 Task: Select a due date automation when advanced on, 2 days after a card is due add basic without the green label at 11:00 AM.
Action: Mouse moved to (1340, 107)
Screenshot: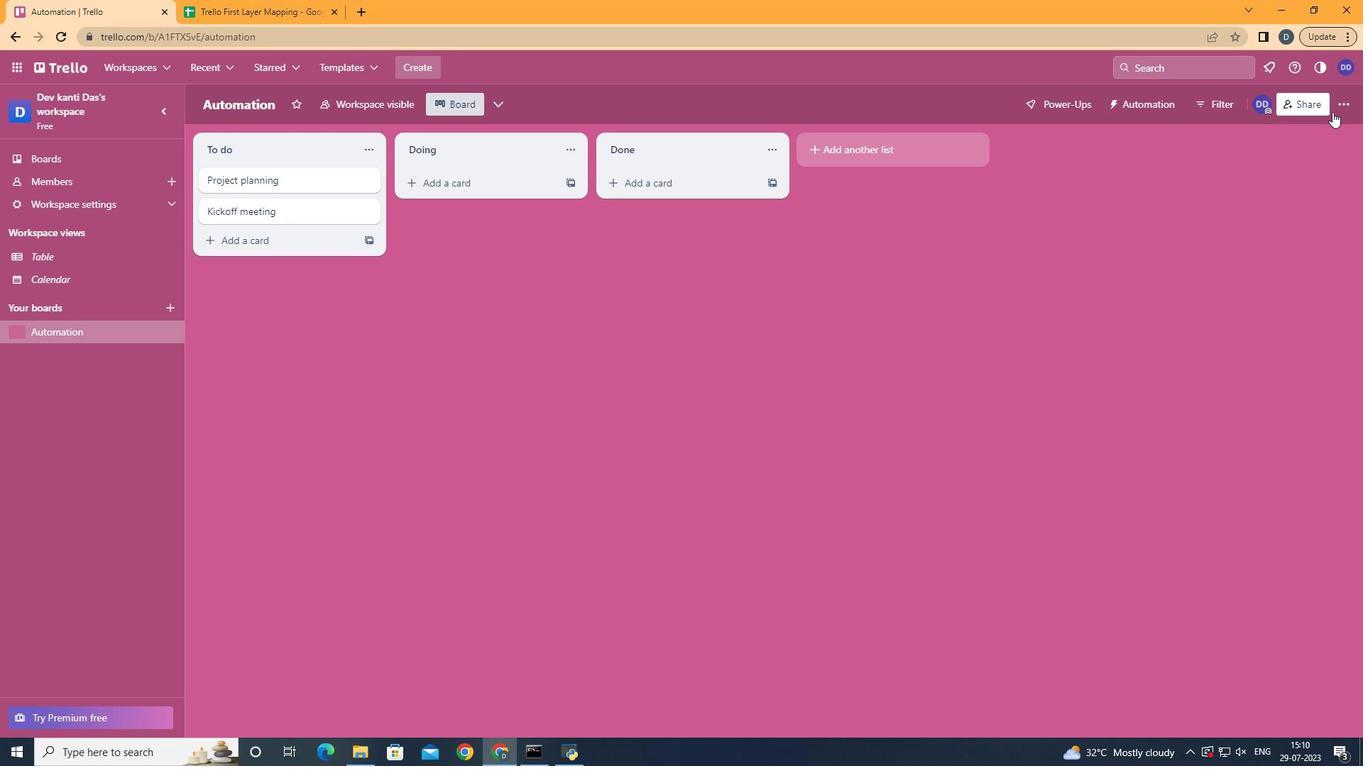 
Action: Mouse pressed left at (1340, 107)
Screenshot: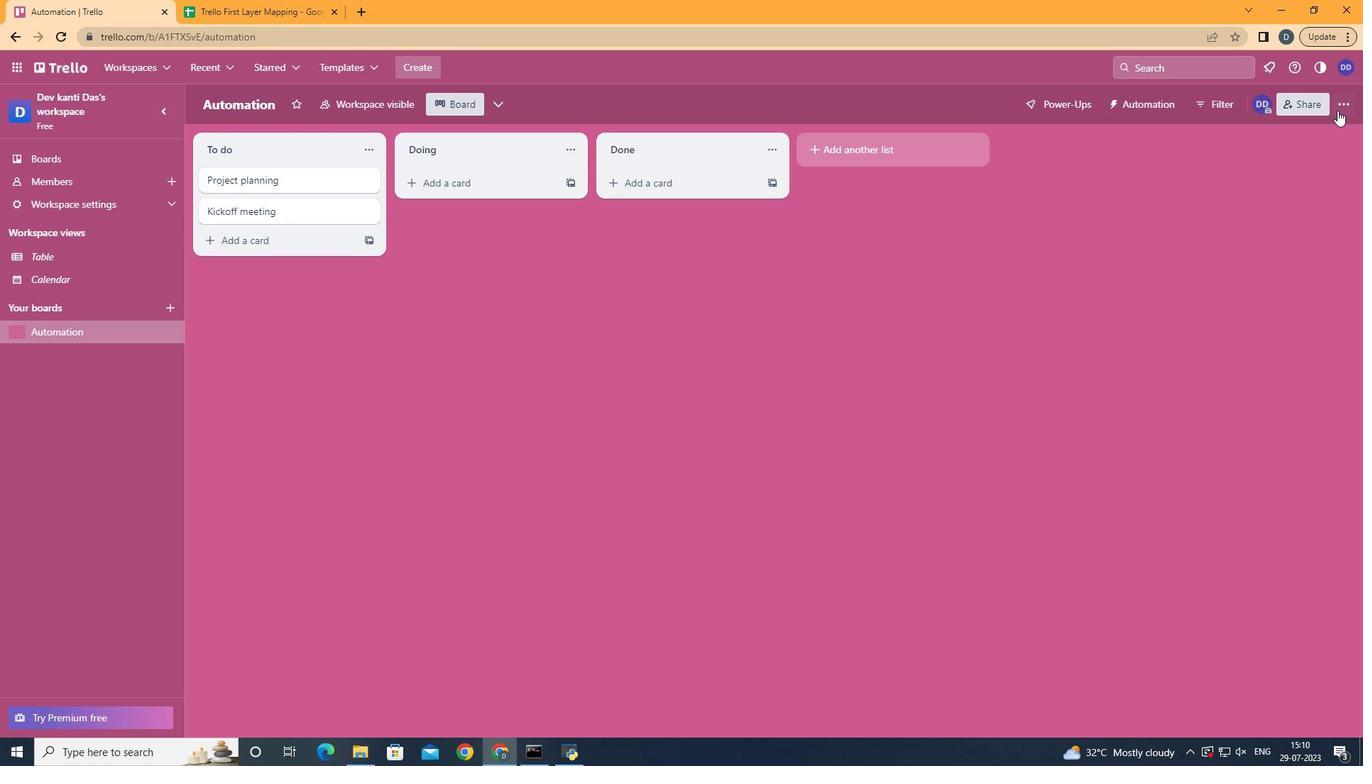 
Action: Mouse moved to (1204, 299)
Screenshot: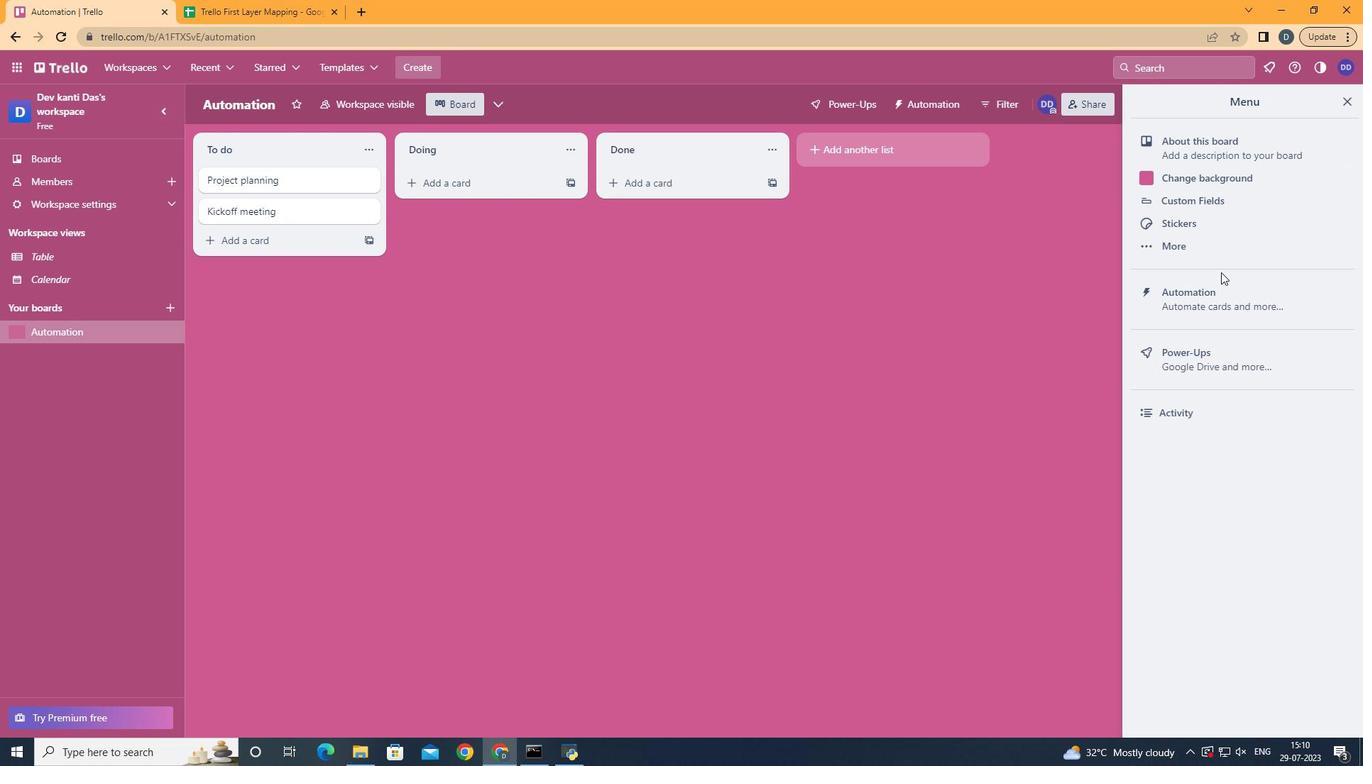 
Action: Mouse pressed left at (1204, 299)
Screenshot: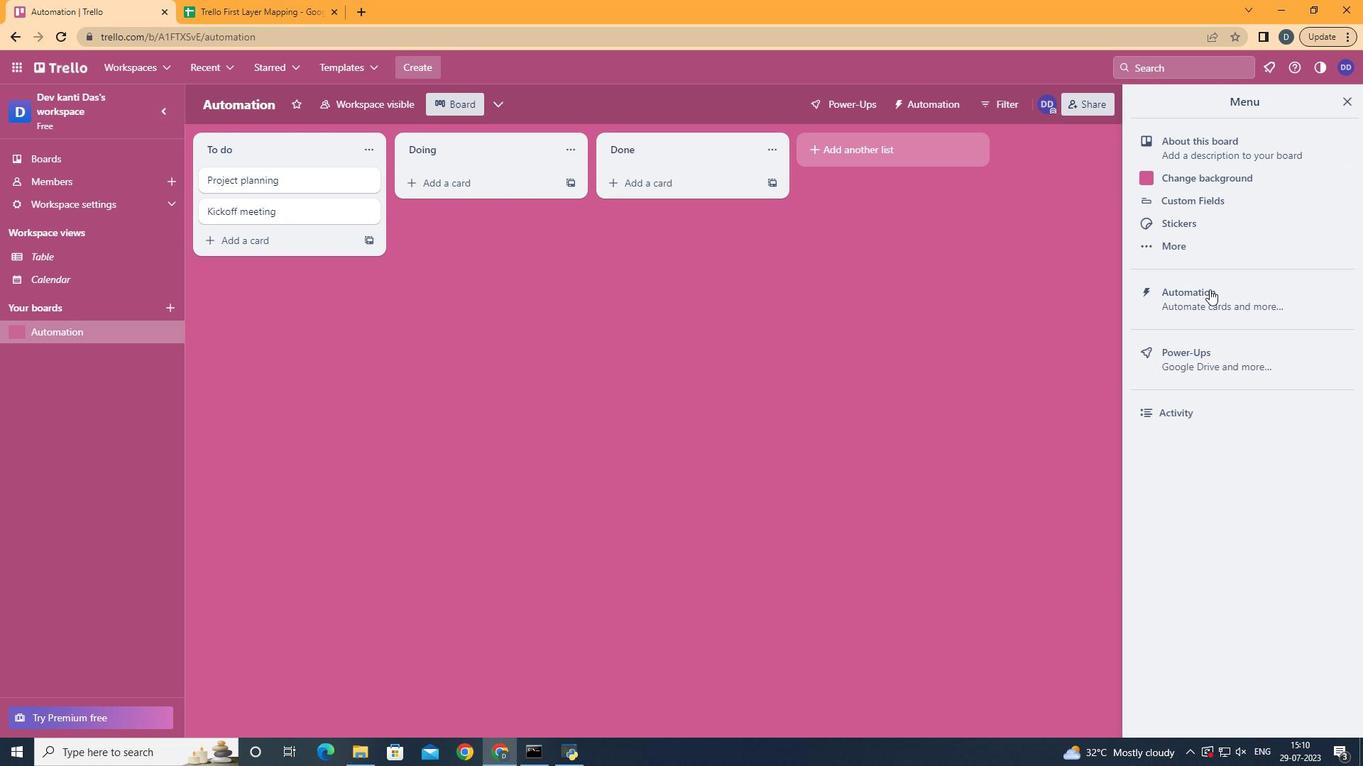 
Action: Mouse moved to (250, 274)
Screenshot: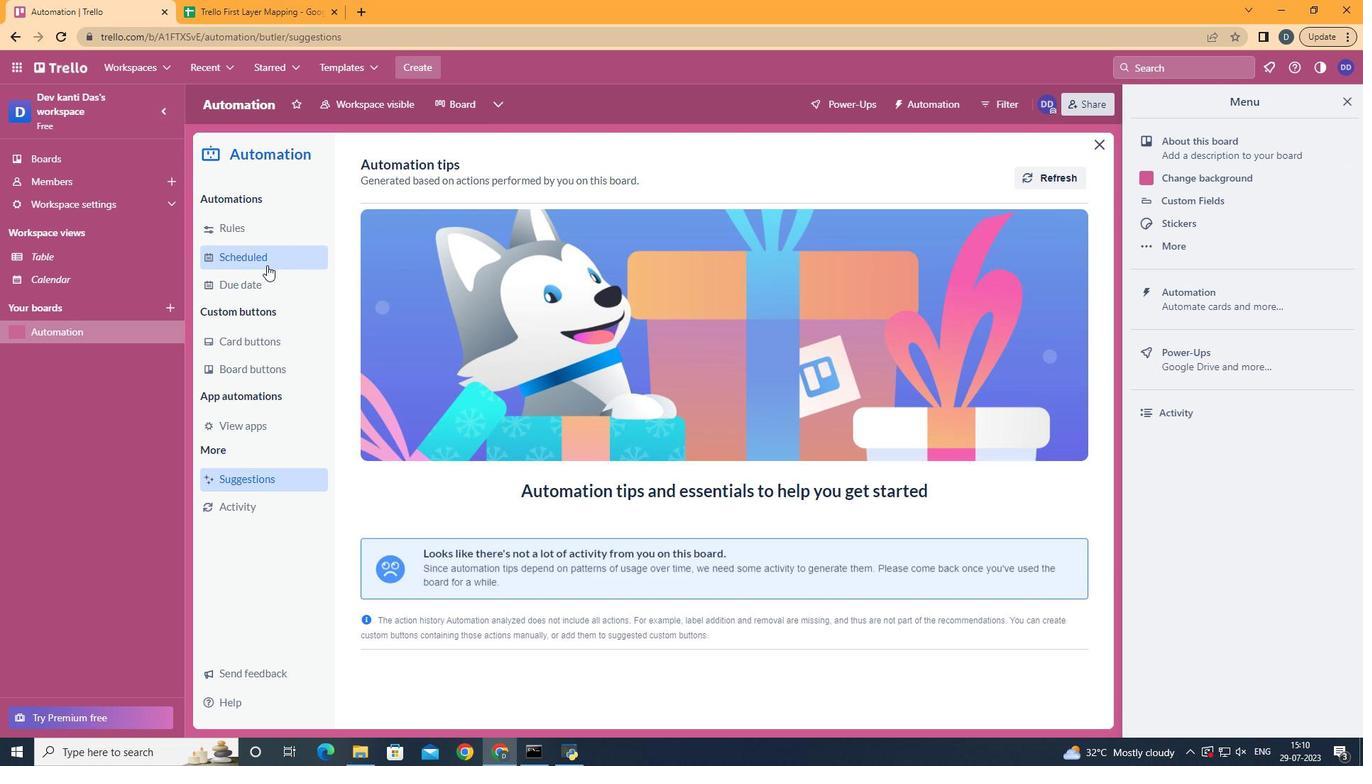 
Action: Mouse pressed left at (250, 274)
Screenshot: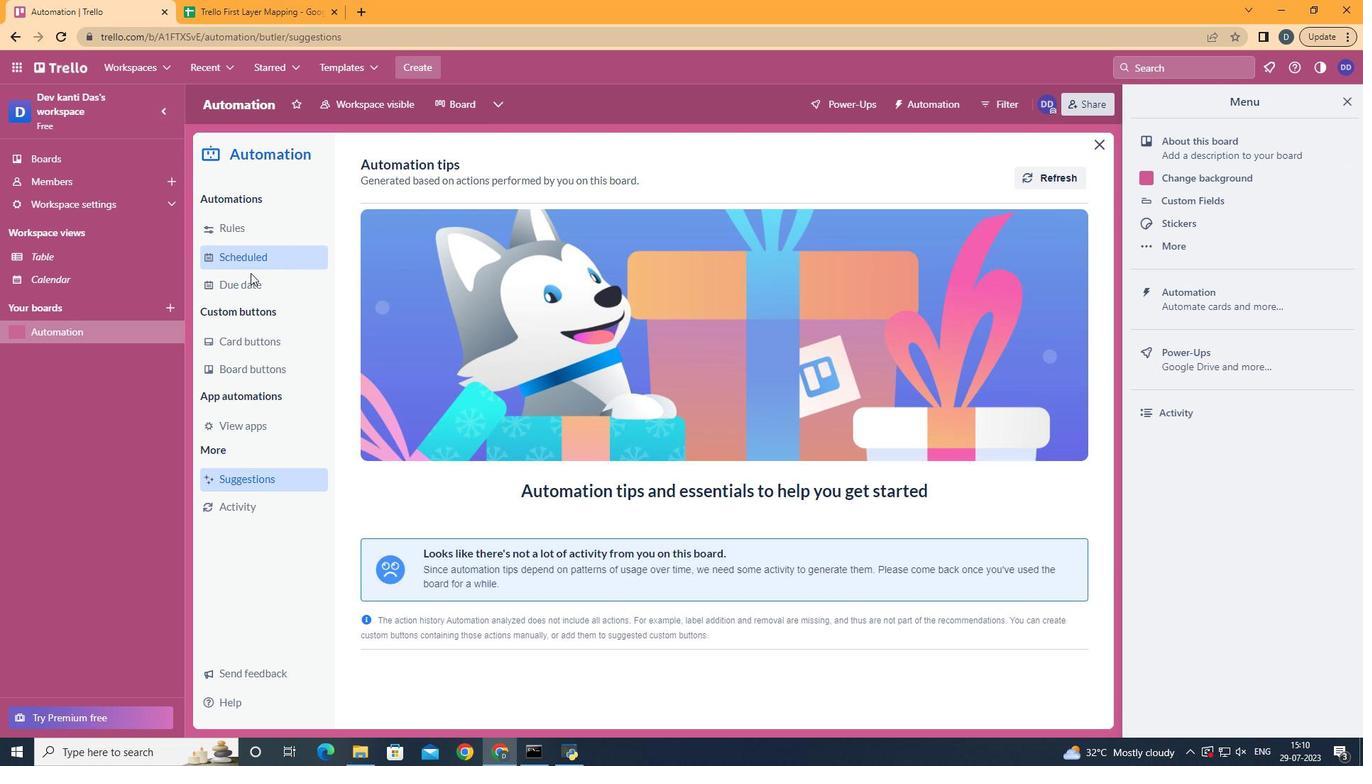
Action: Mouse moved to (993, 168)
Screenshot: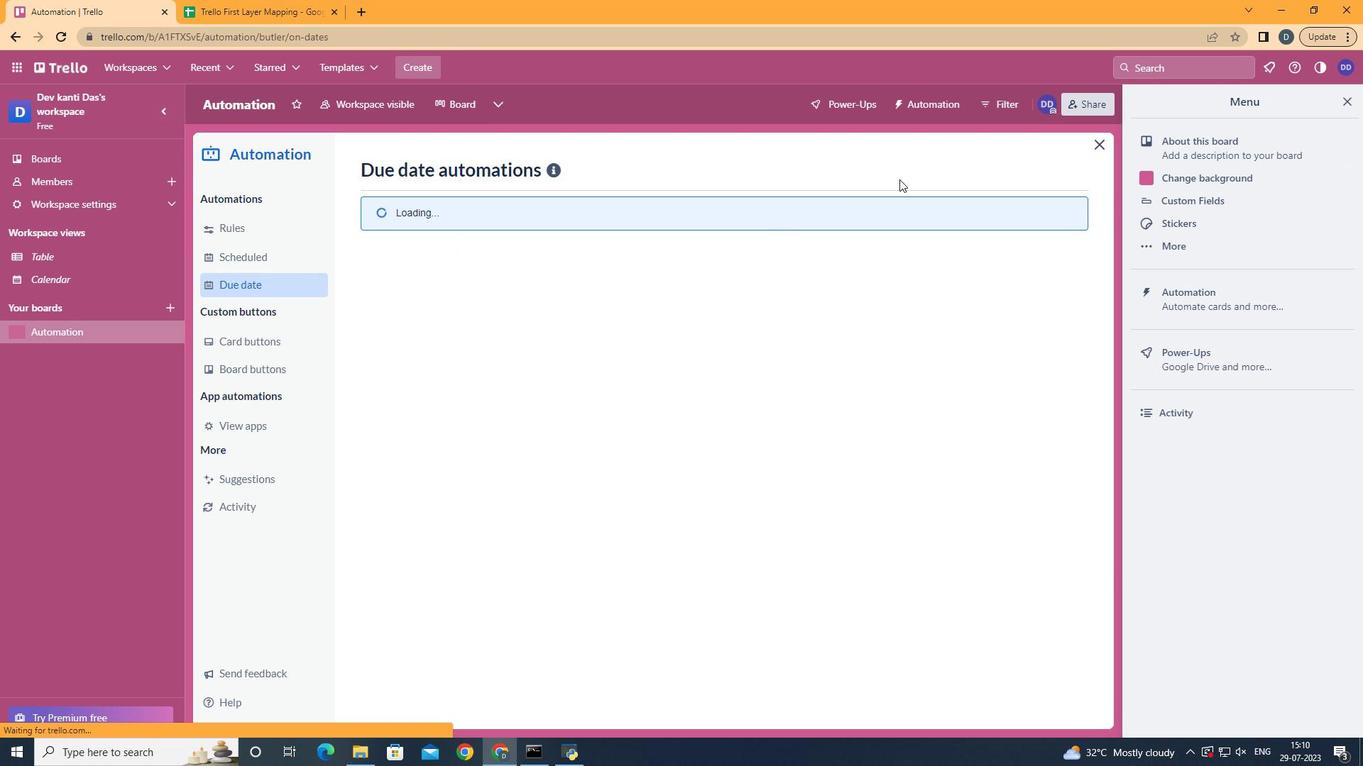 
Action: Mouse pressed left at (993, 168)
Screenshot: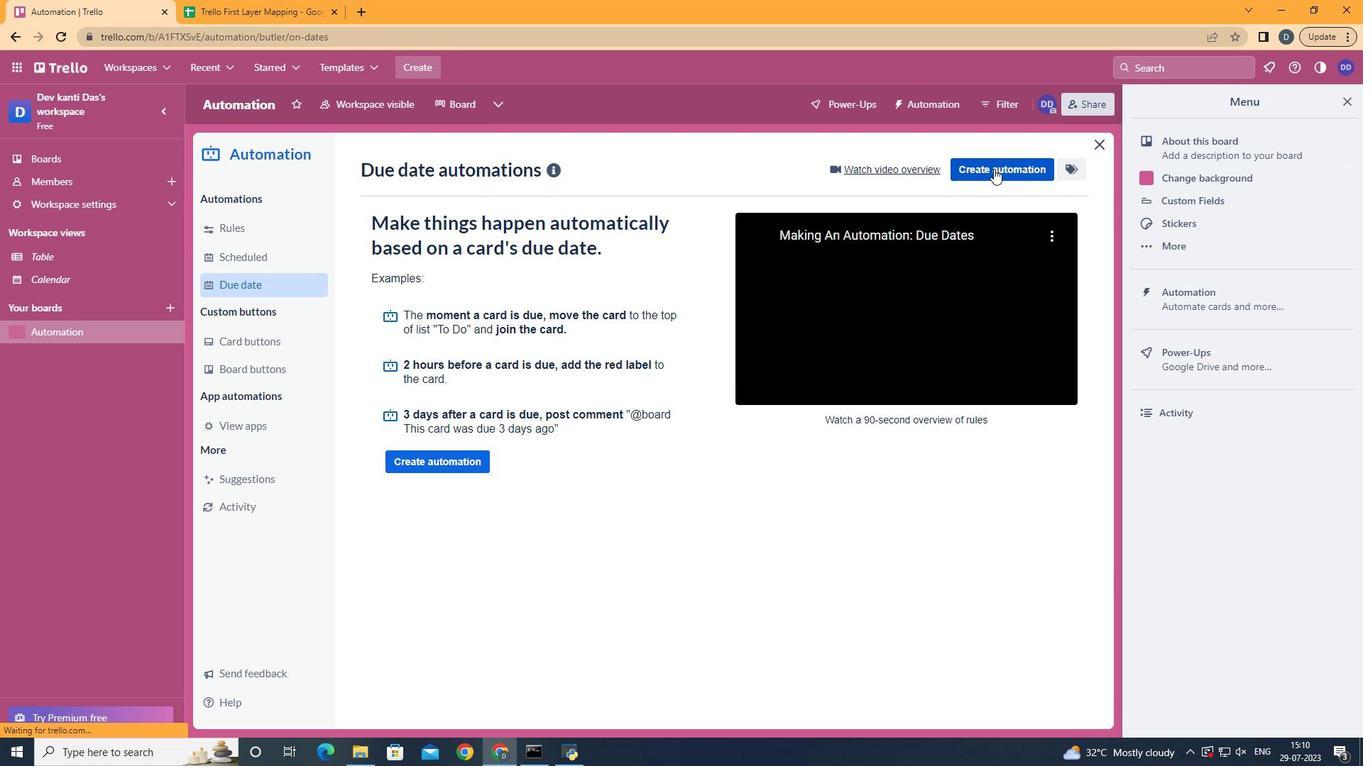
Action: Mouse moved to (679, 307)
Screenshot: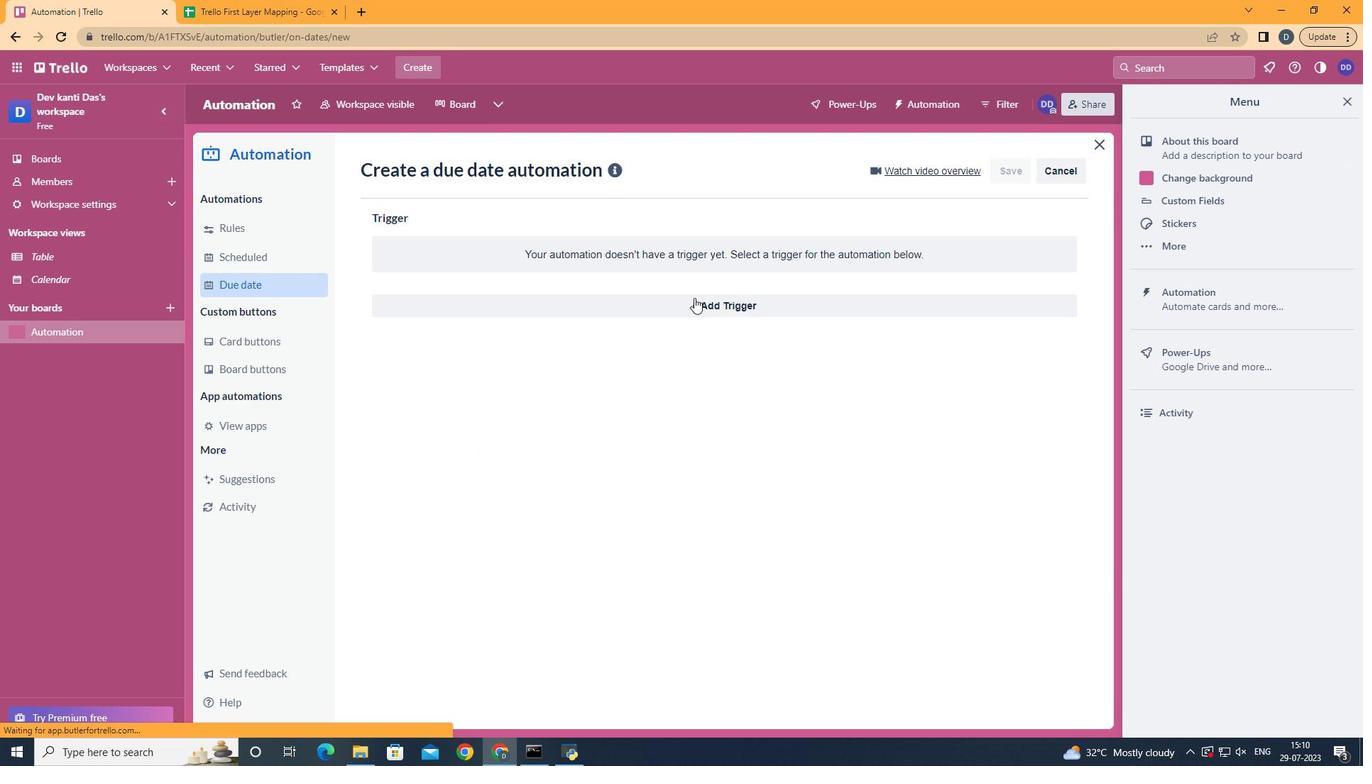 
Action: Mouse pressed left at (679, 307)
Screenshot: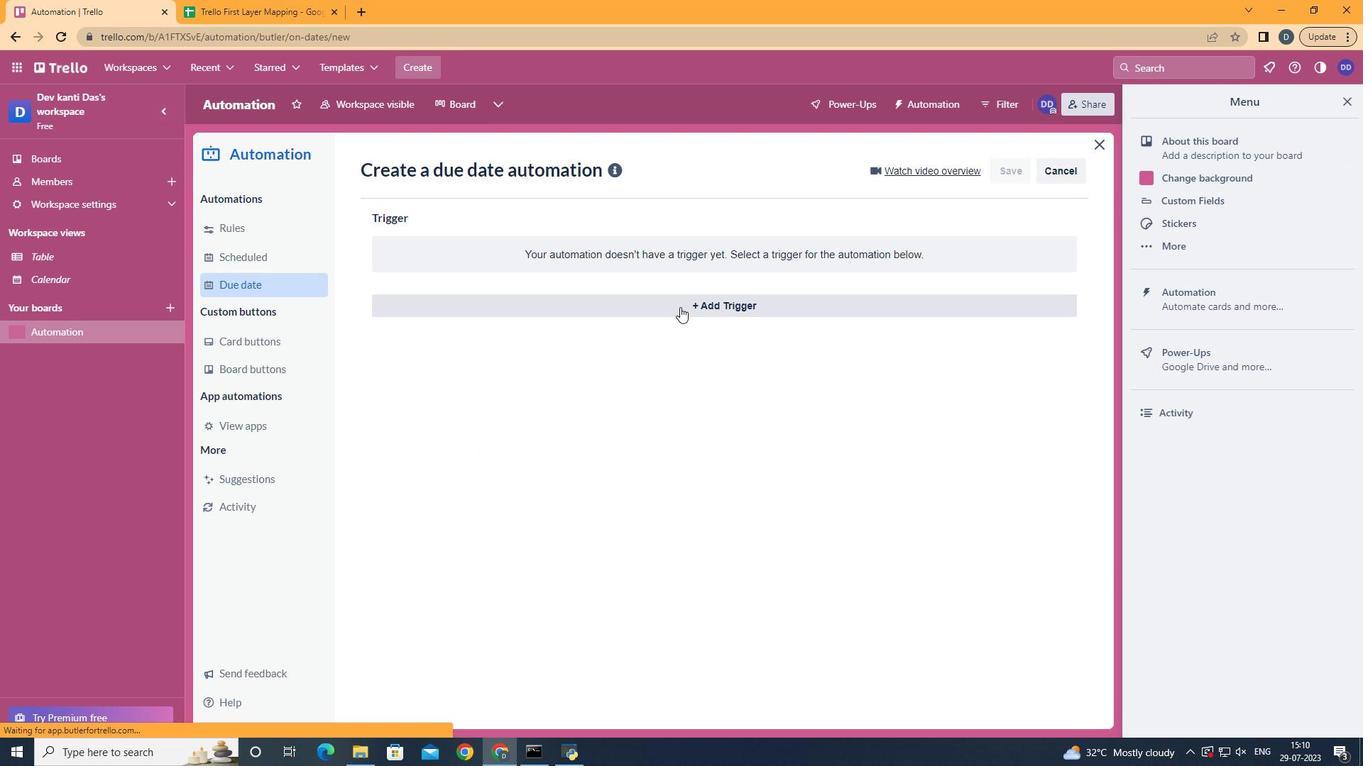 
Action: Mouse moved to (492, 577)
Screenshot: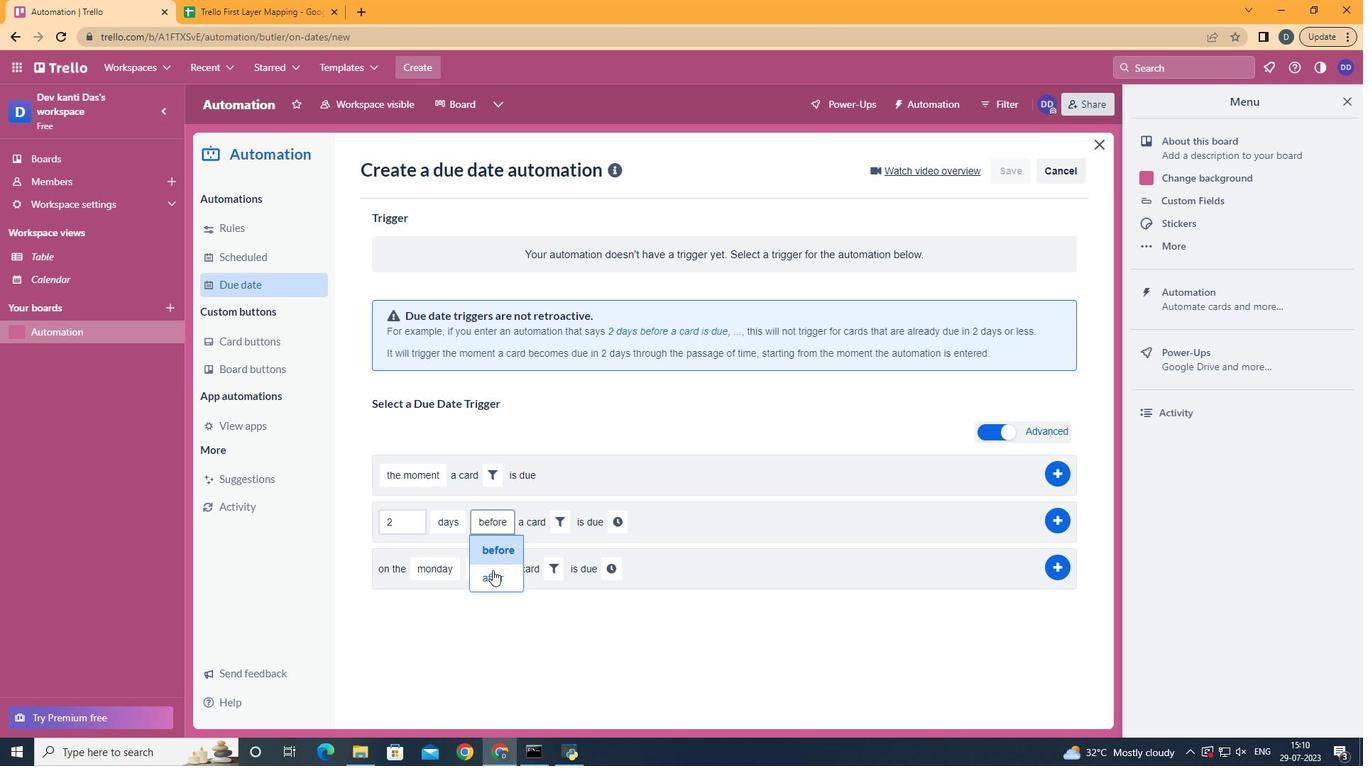 
Action: Mouse pressed left at (492, 577)
Screenshot: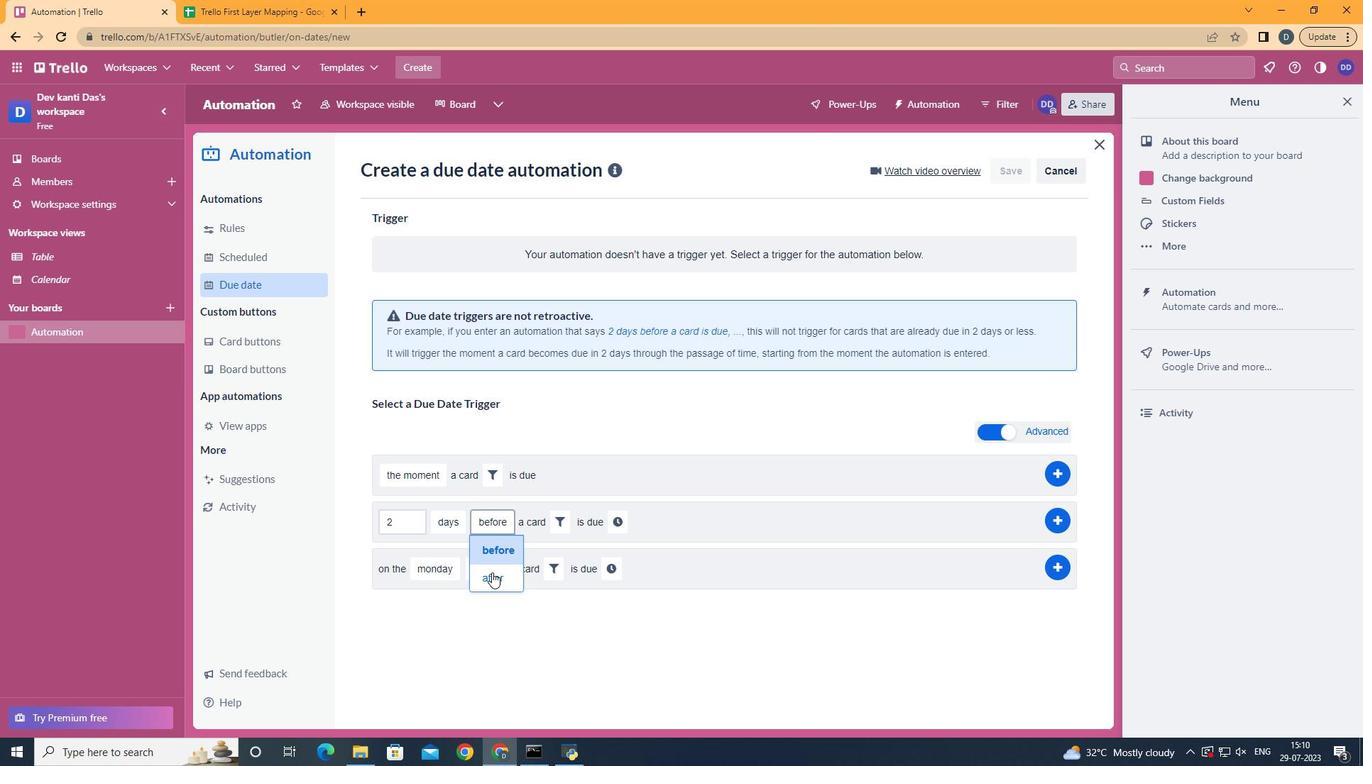 
Action: Mouse moved to (538, 528)
Screenshot: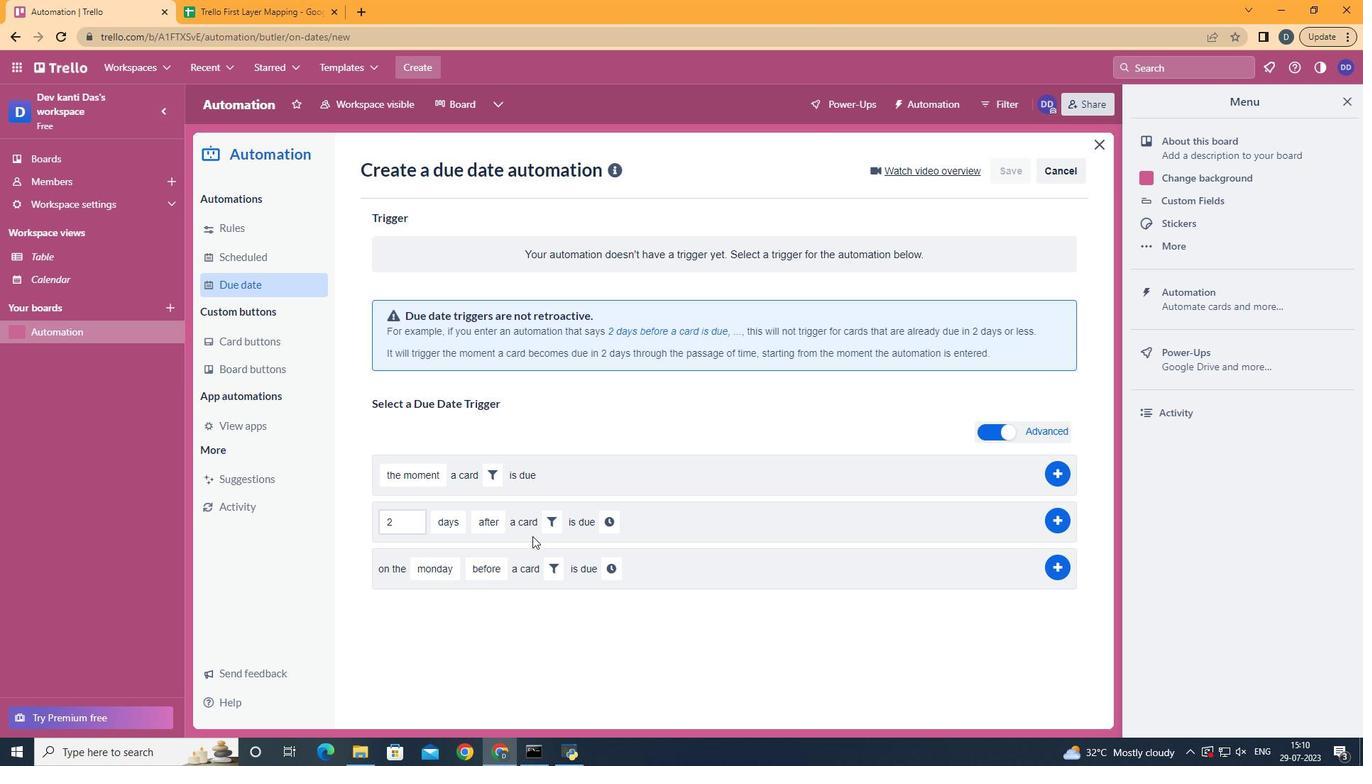 
Action: Mouse pressed left at (538, 528)
Screenshot: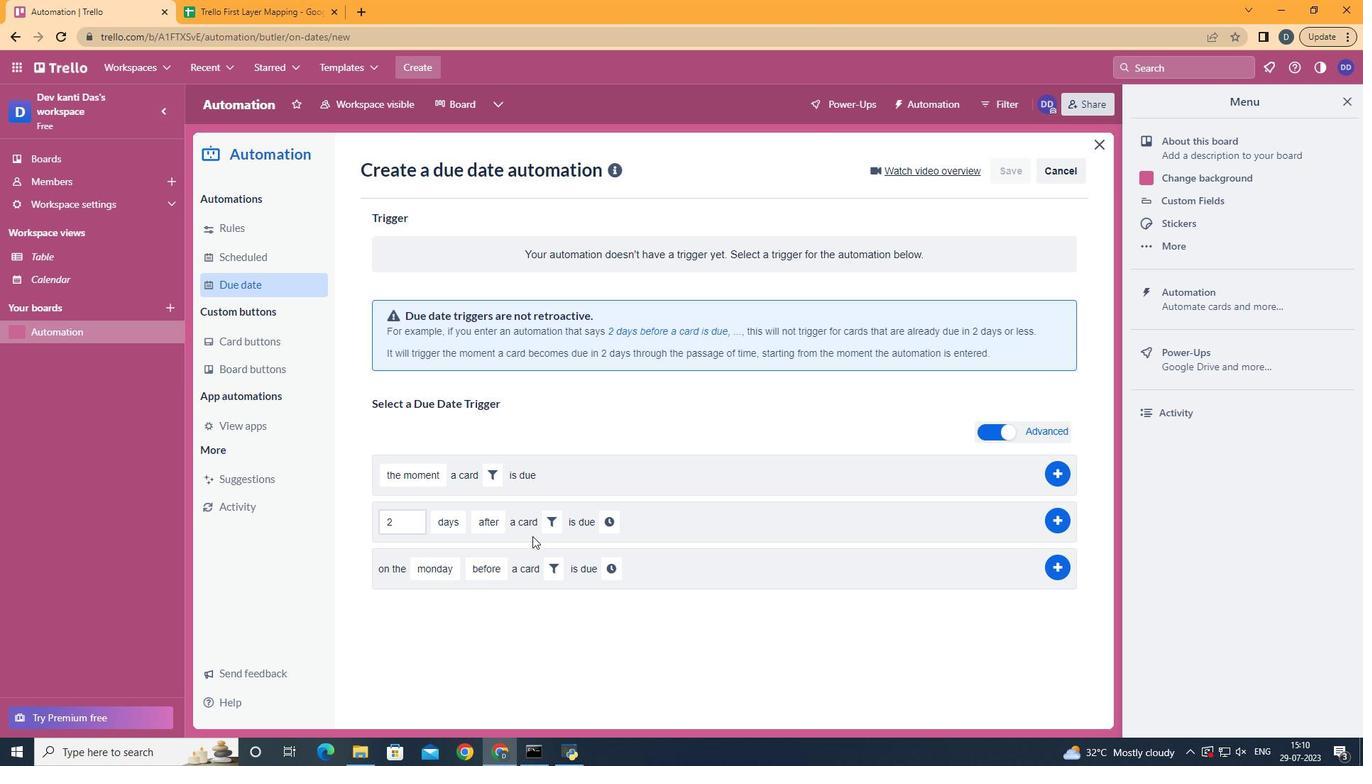 
Action: Mouse moved to (544, 524)
Screenshot: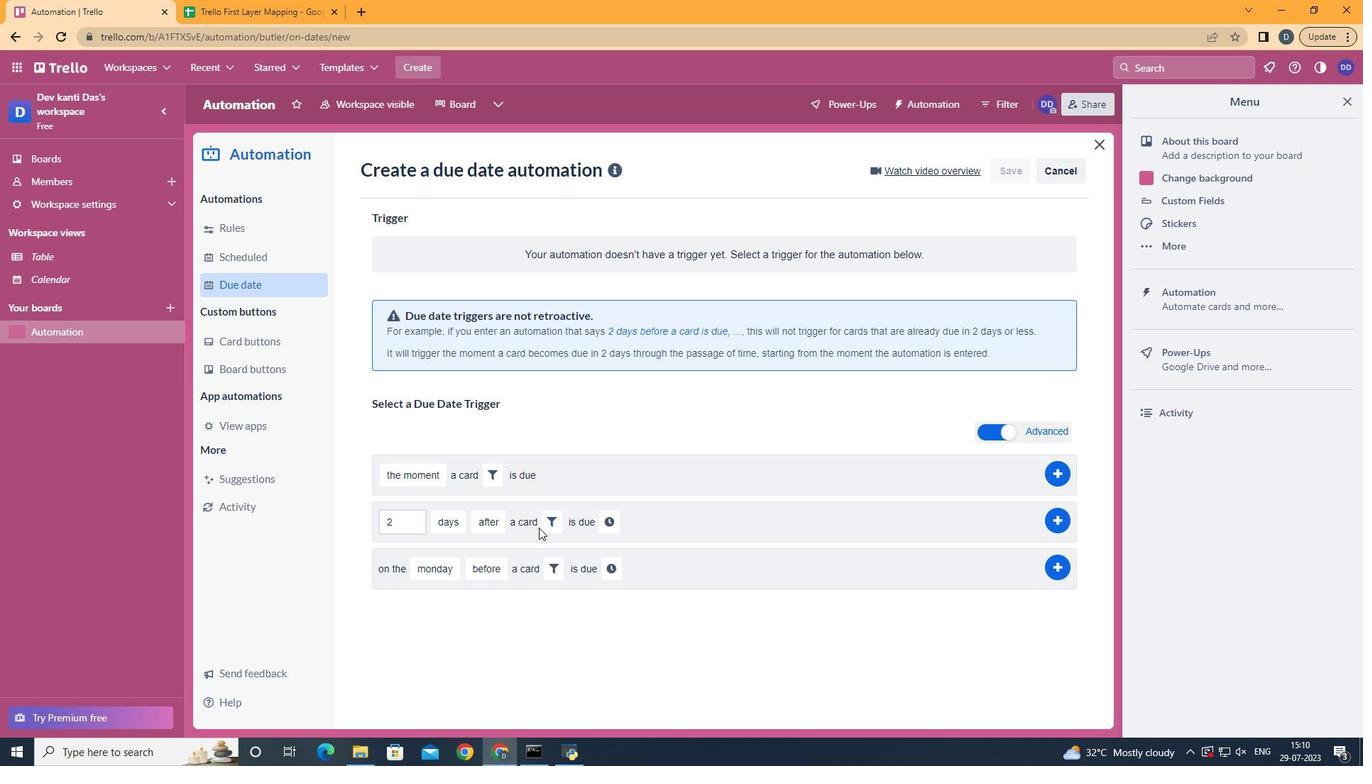 
Action: Mouse pressed left at (544, 524)
Screenshot: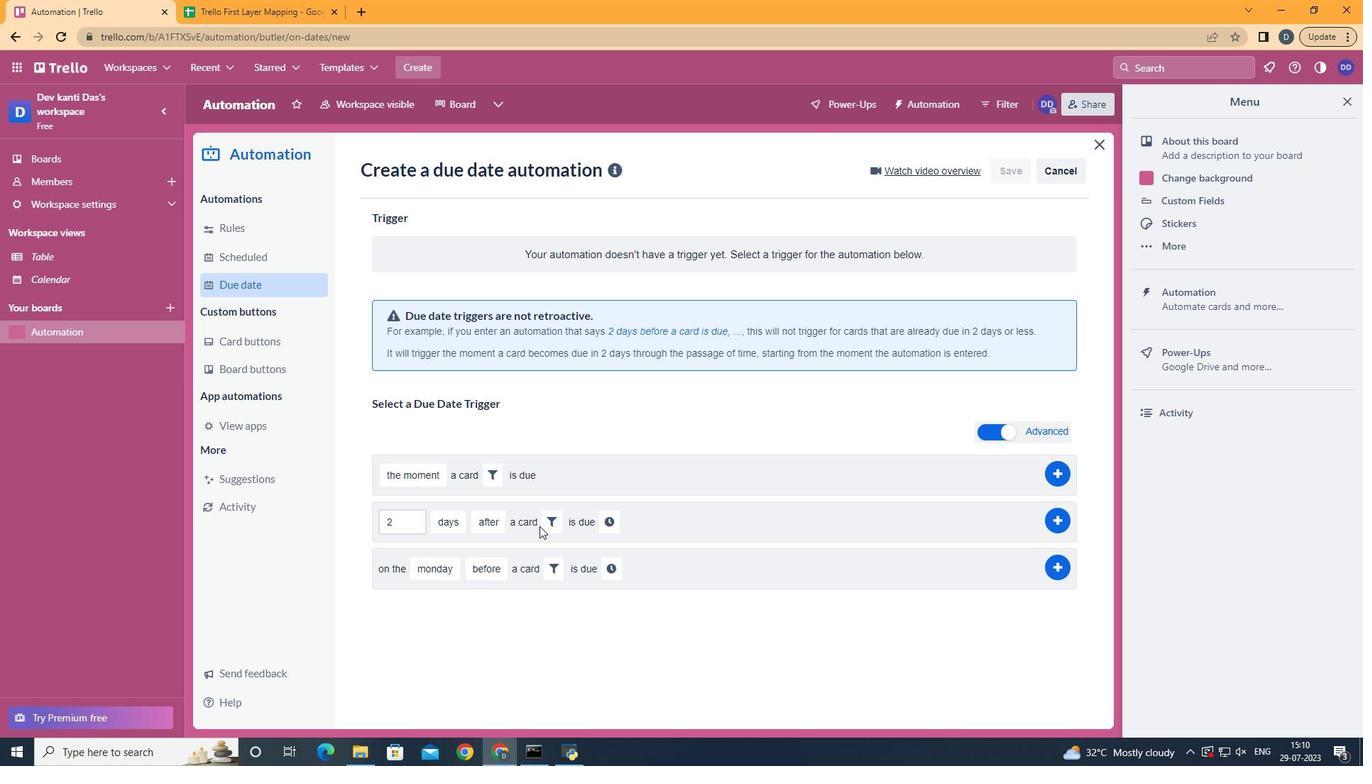 
Action: Mouse moved to (609, 598)
Screenshot: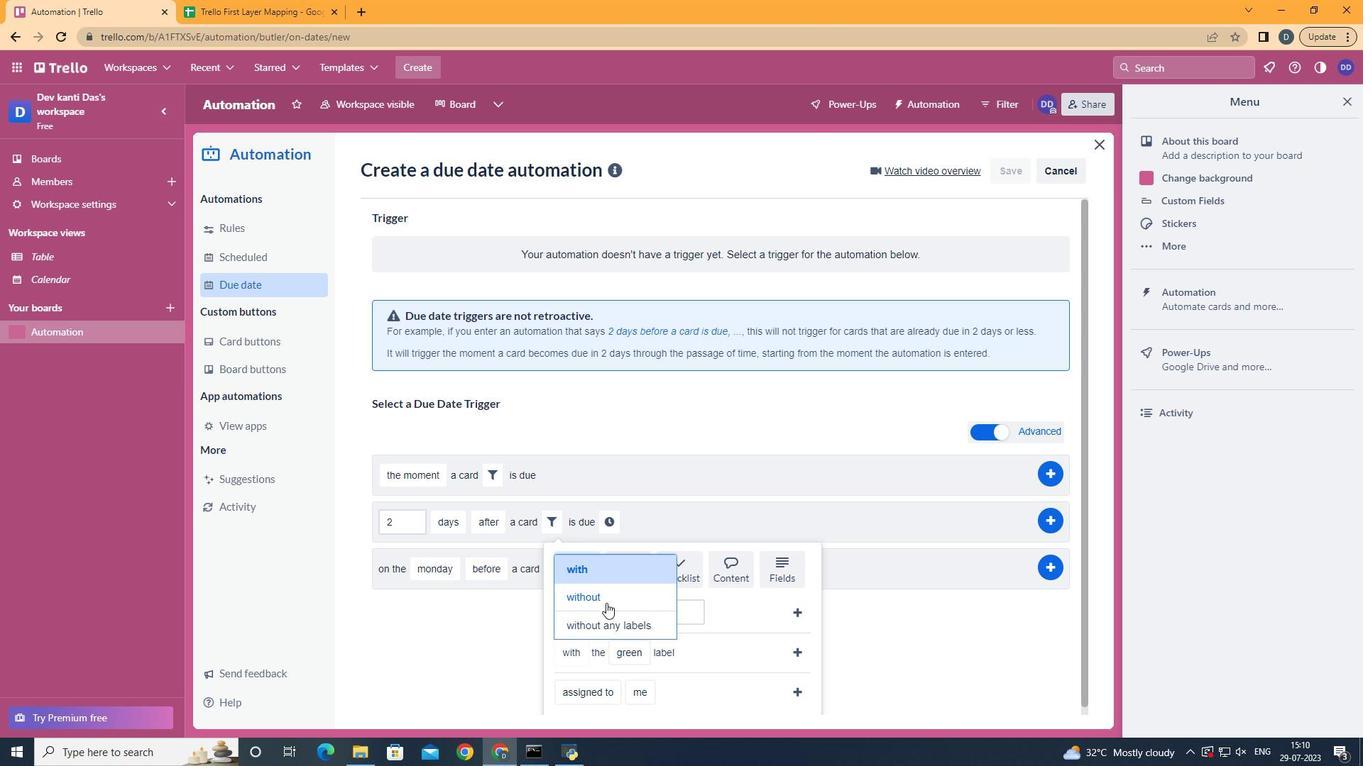 
Action: Mouse pressed left at (609, 598)
Screenshot: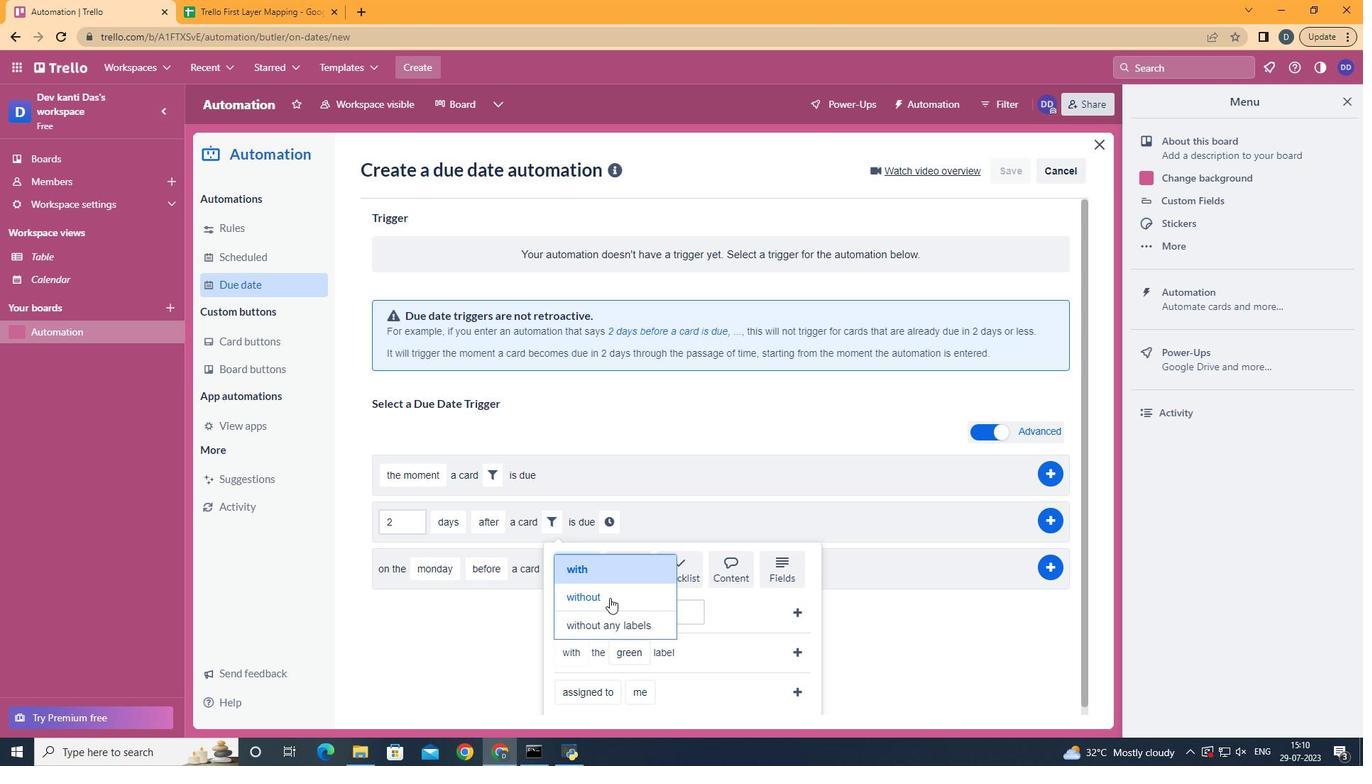 
Action: Mouse moved to (653, 477)
Screenshot: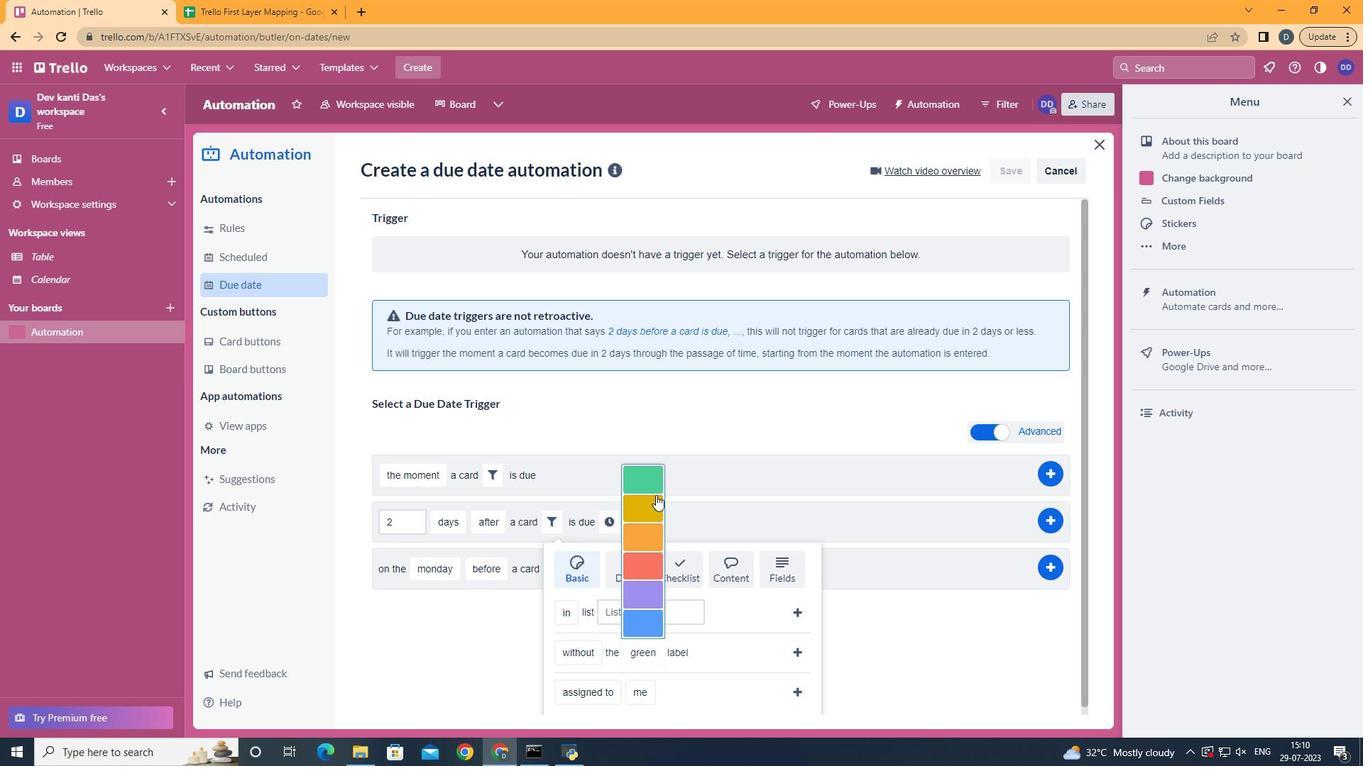 
Action: Mouse pressed left at (653, 477)
Screenshot: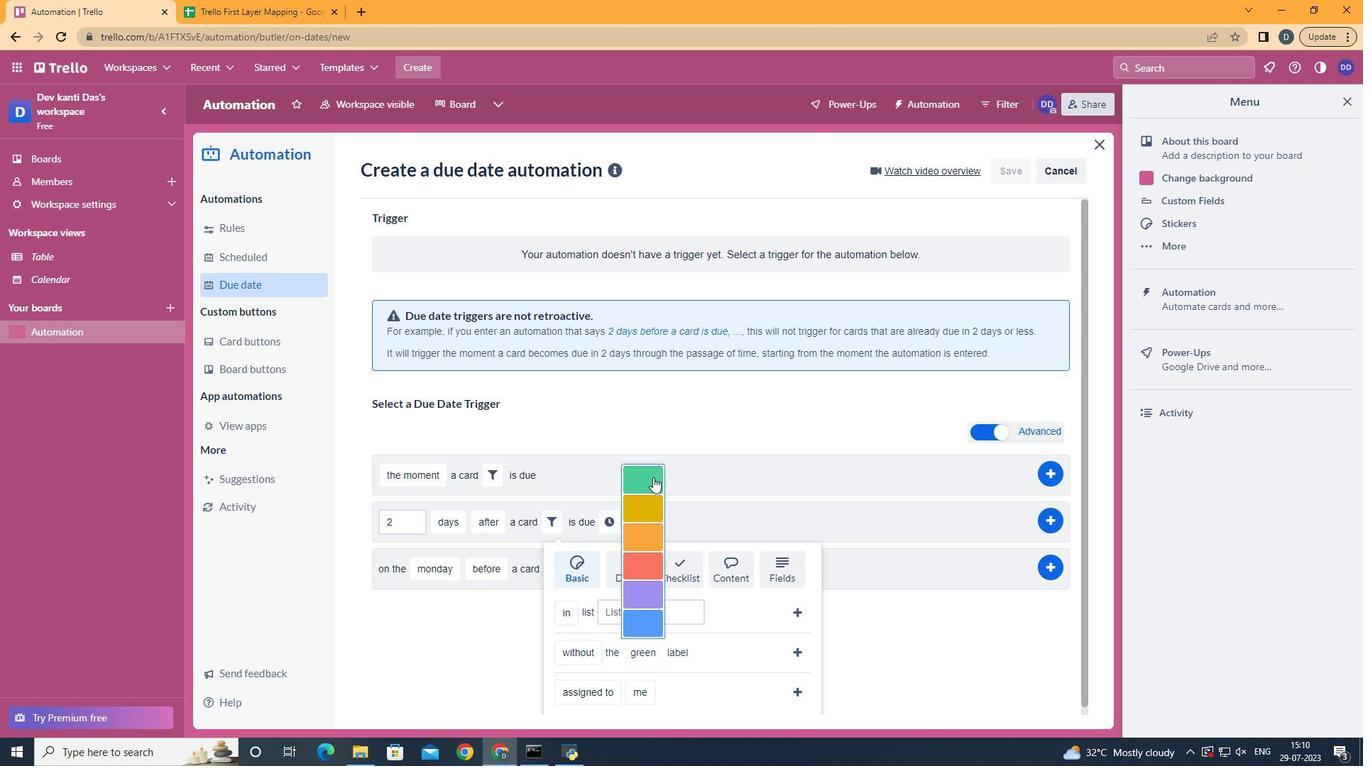 
Action: Mouse moved to (789, 655)
Screenshot: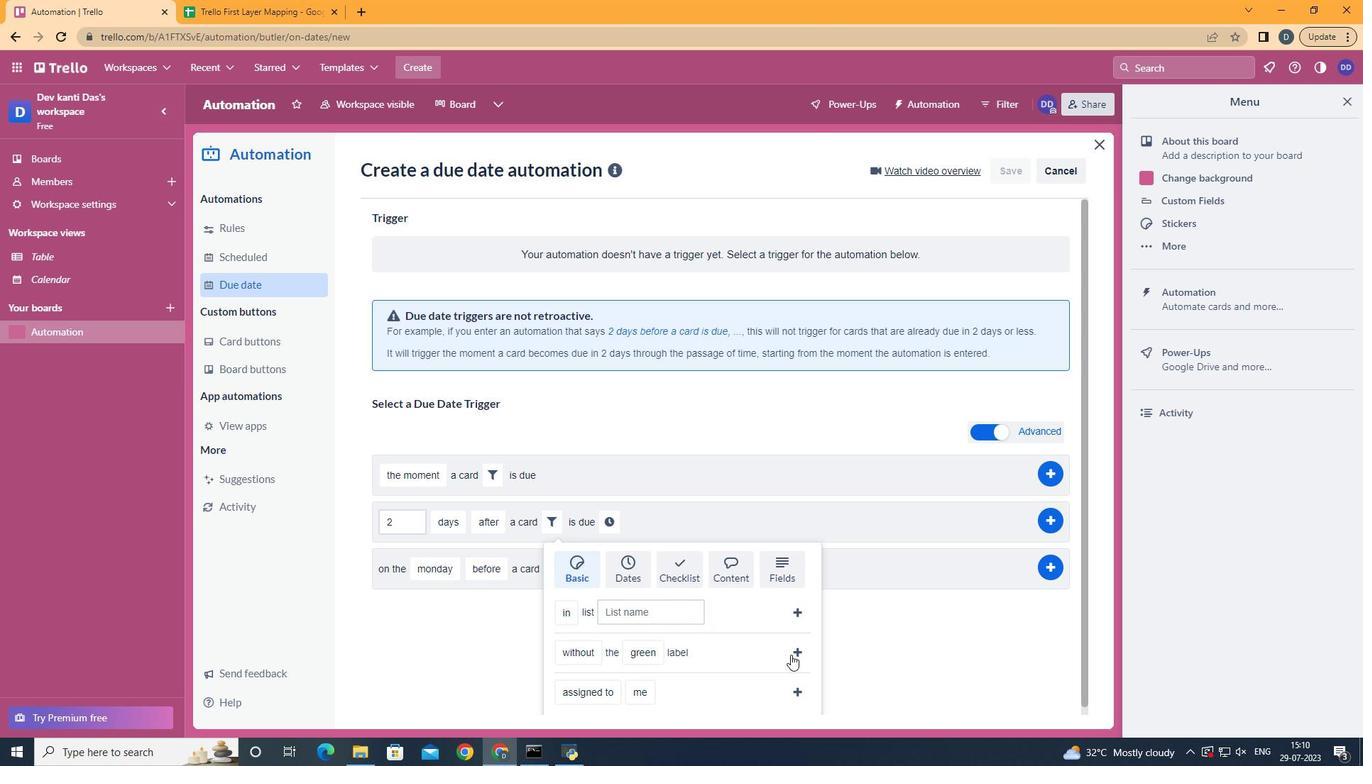 
Action: Mouse pressed left at (789, 655)
Screenshot: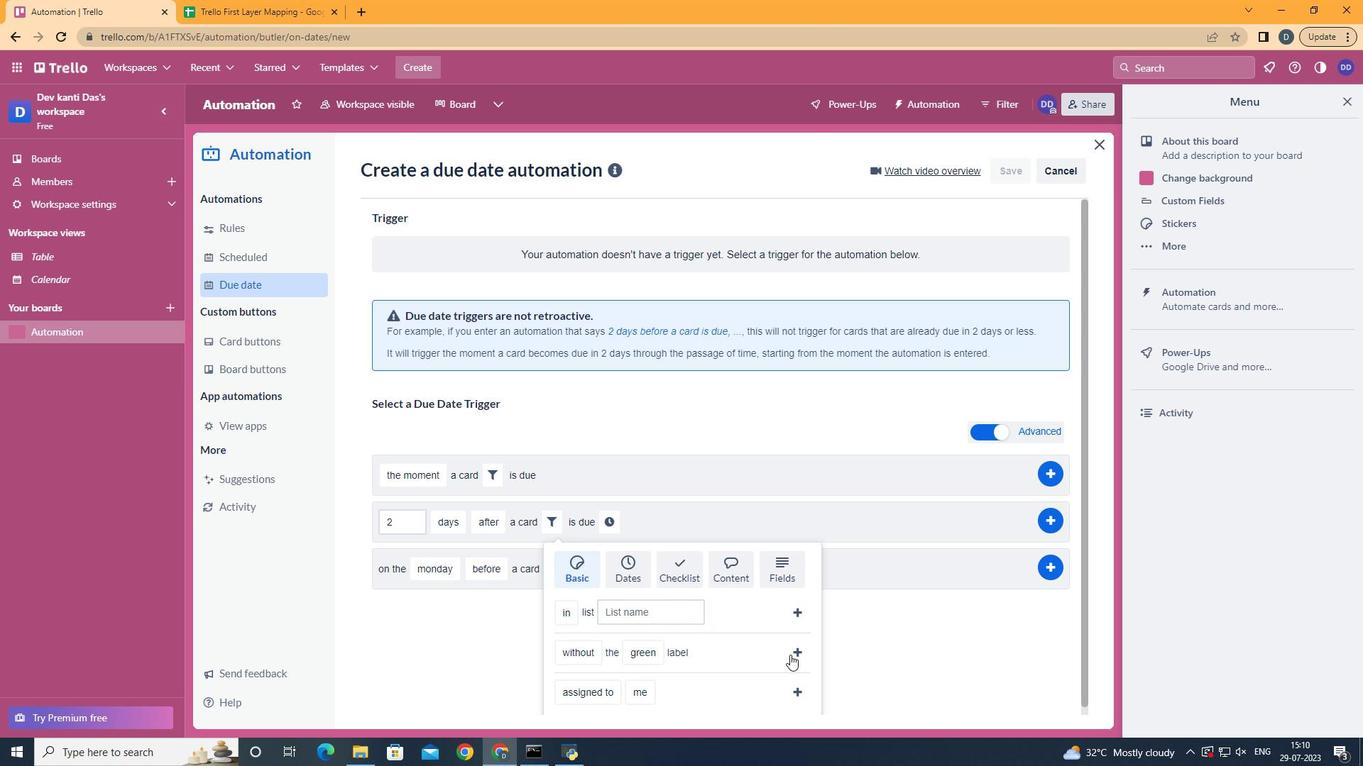 
Action: Mouse moved to (736, 526)
Screenshot: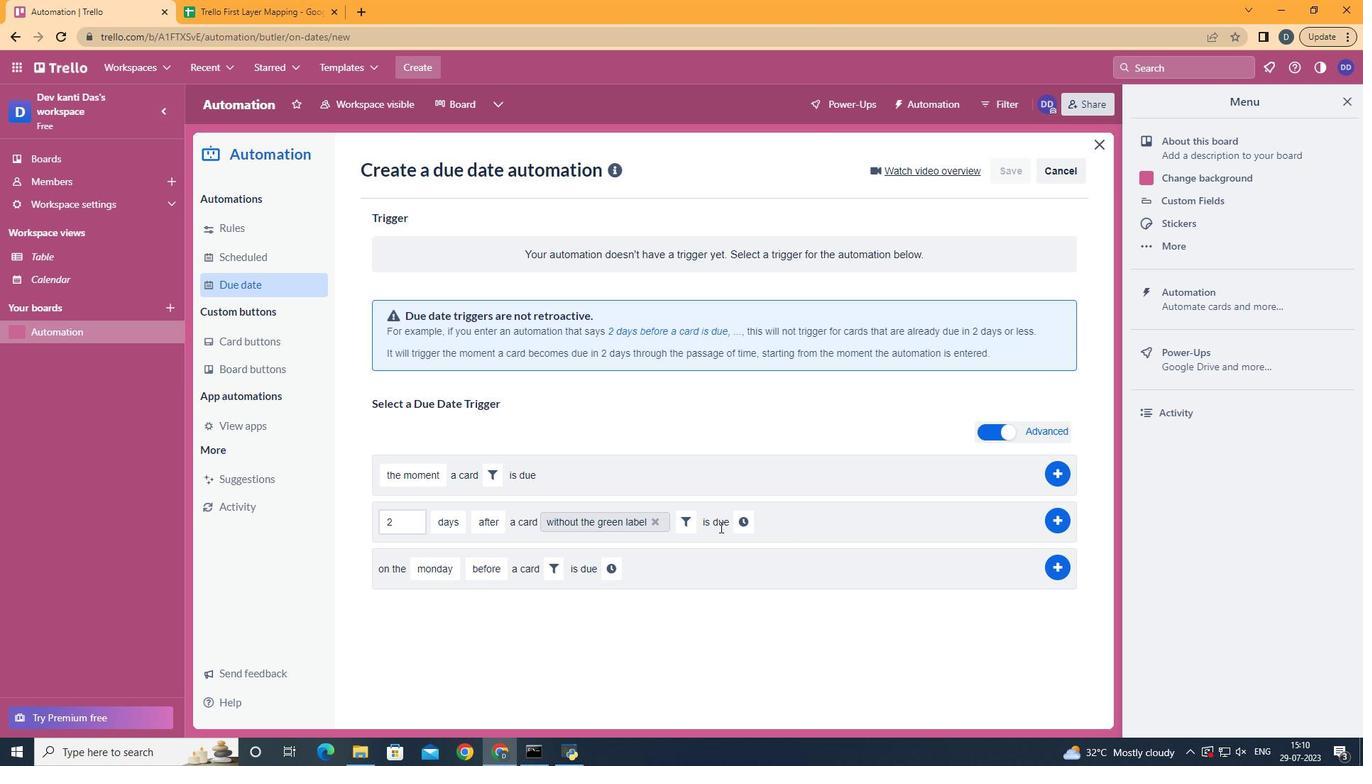 
Action: Mouse pressed left at (736, 526)
Screenshot: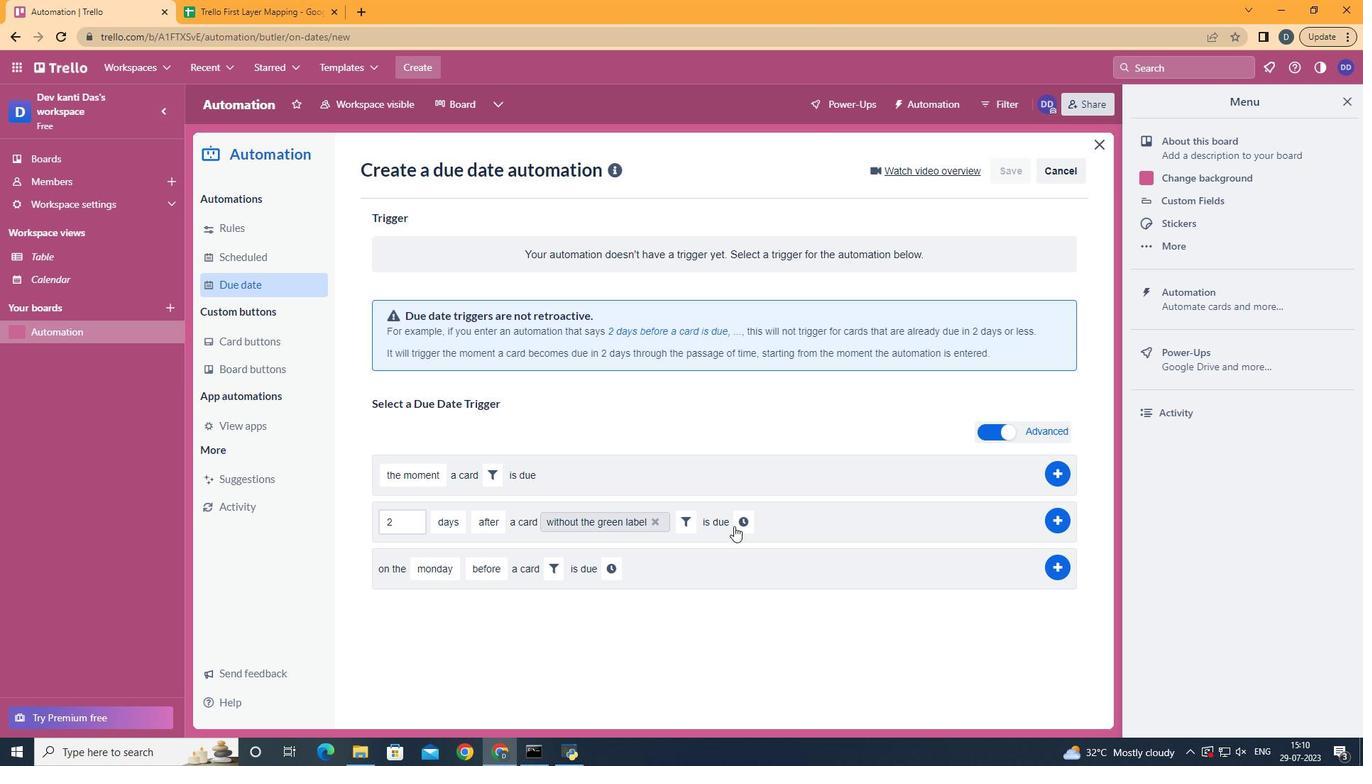 
Action: Mouse moved to (774, 527)
Screenshot: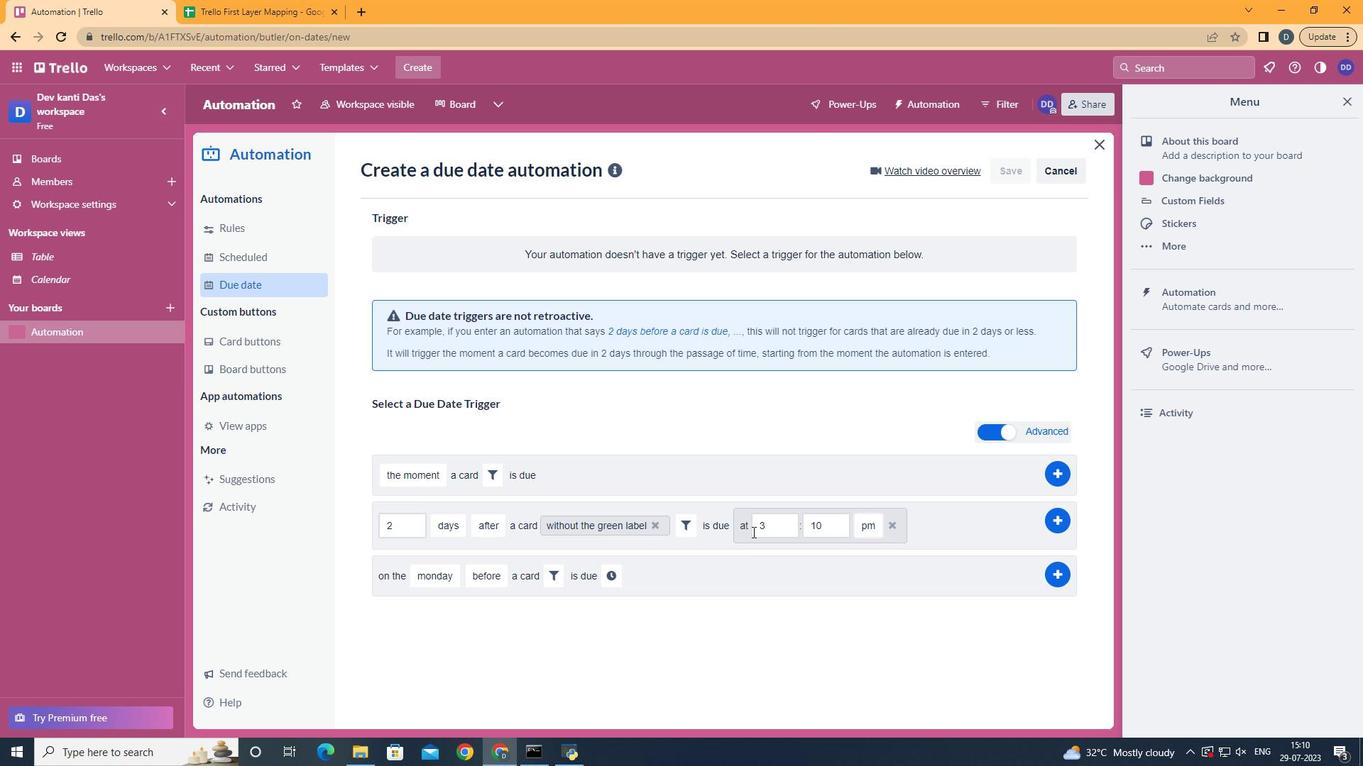 
Action: Mouse pressed left at (774, 527)
Screenshot: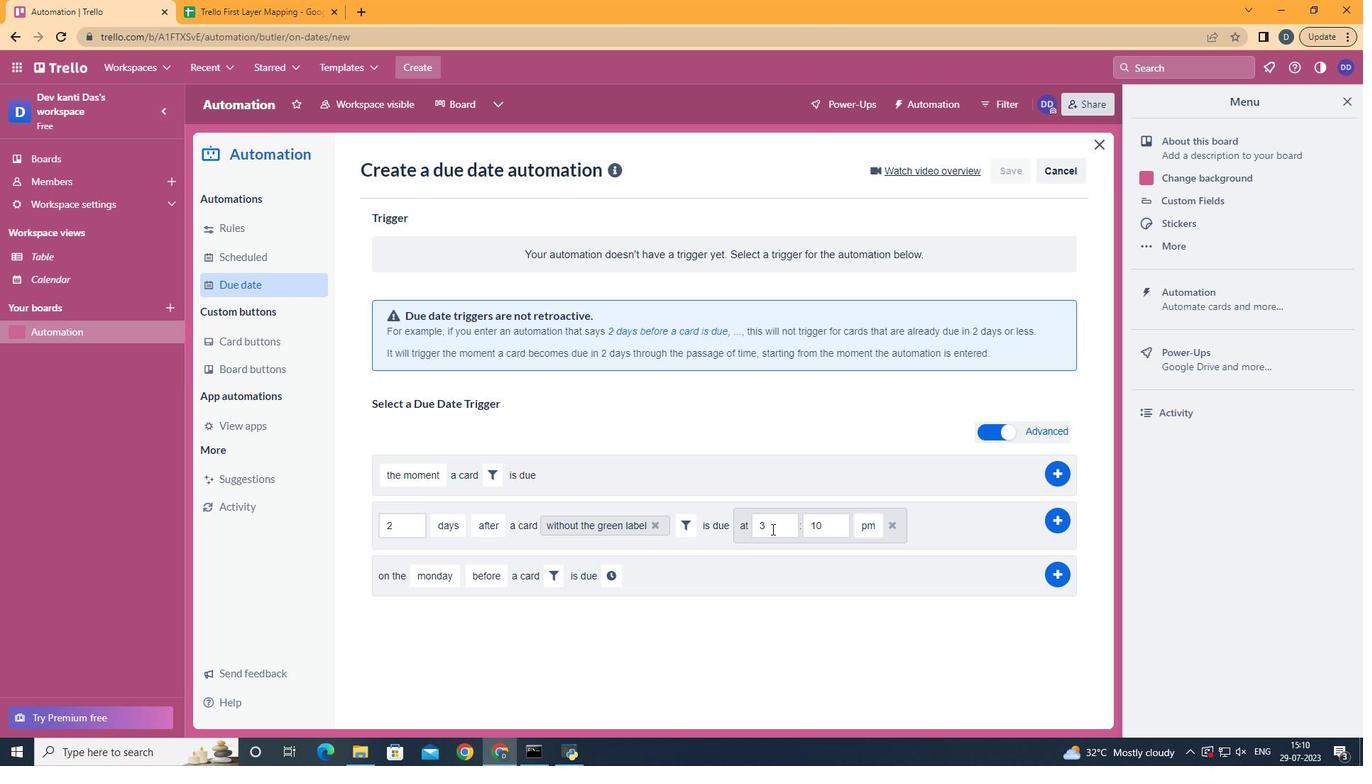 
Action: Key pressed <Key.backspace>11
Screenshot: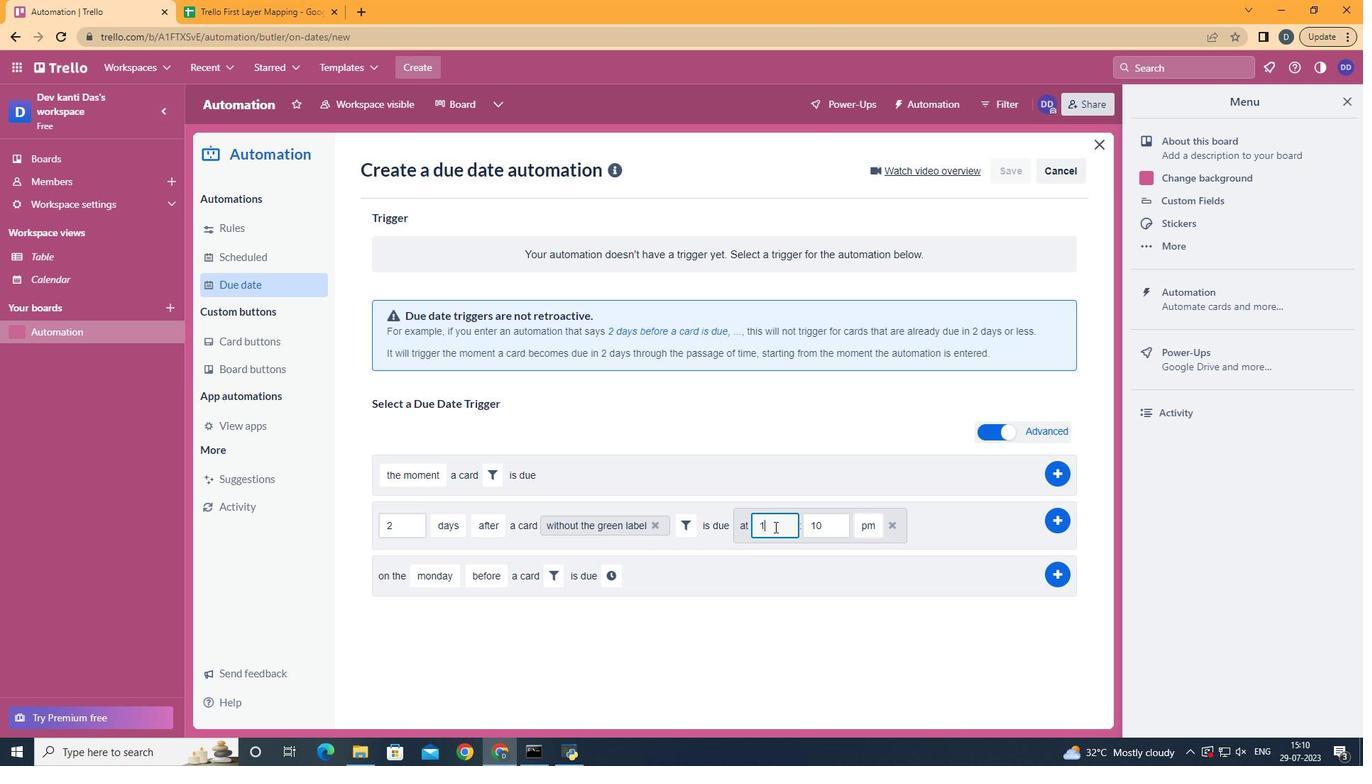 
Action: Mouse moved to (844, 526)
Screenshot: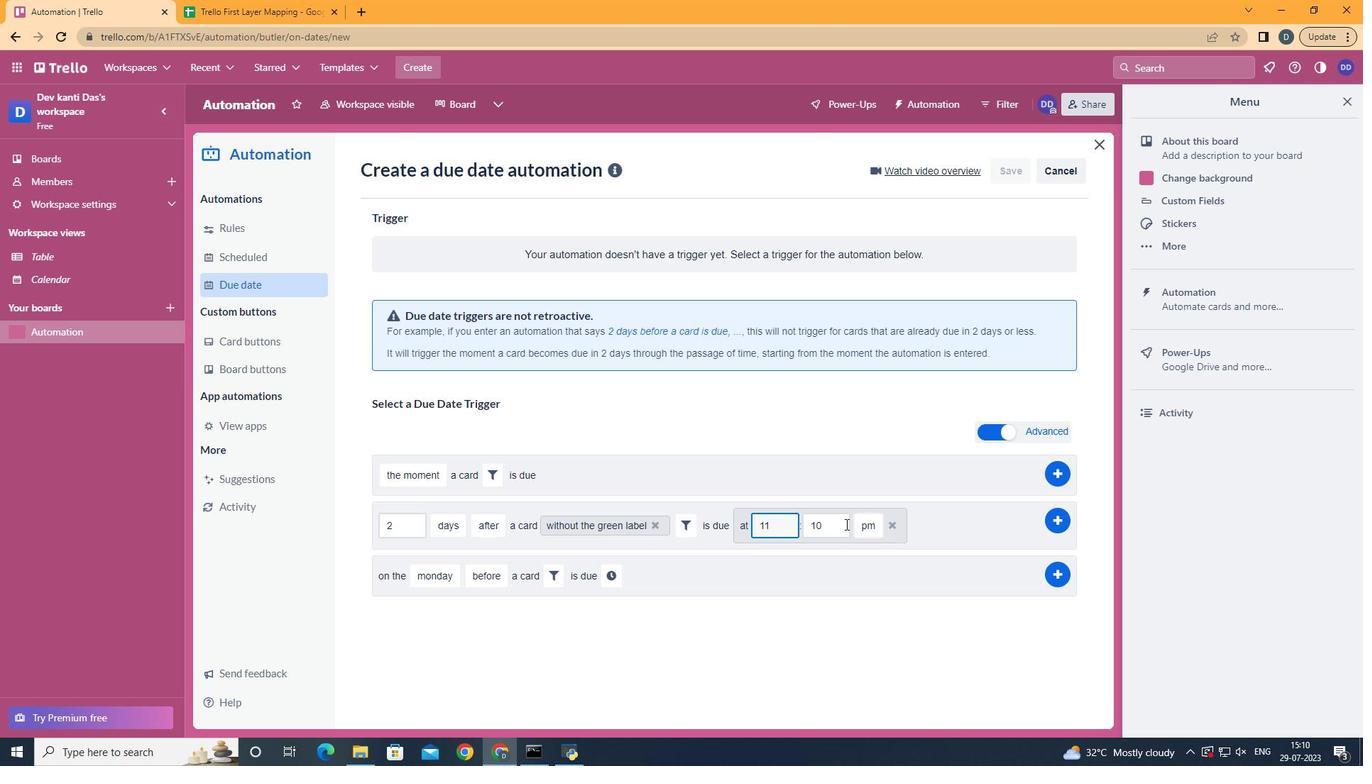 
Action: Mouse pressed left at (844, 526)
Screenshot: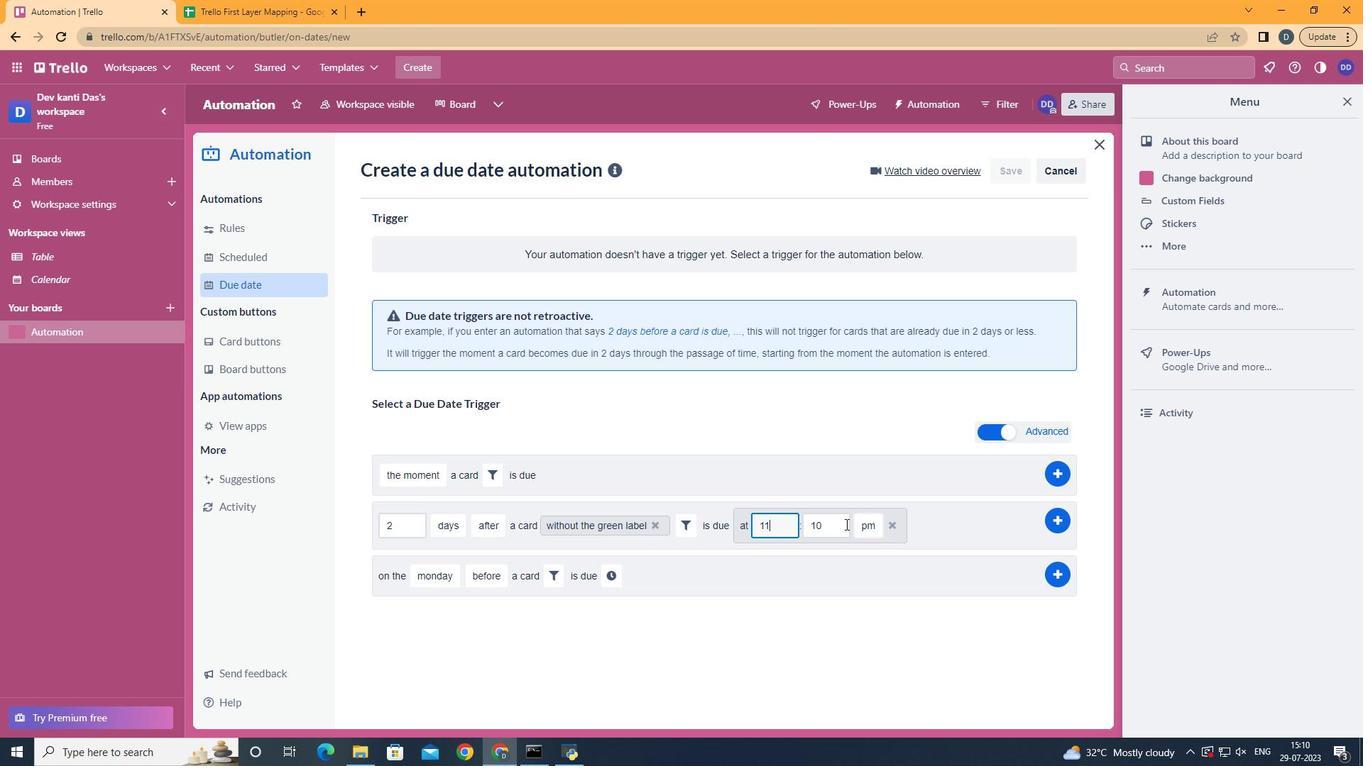 
Action: Key pressed <Key.backspace><Key.backspace>00
Screenshot: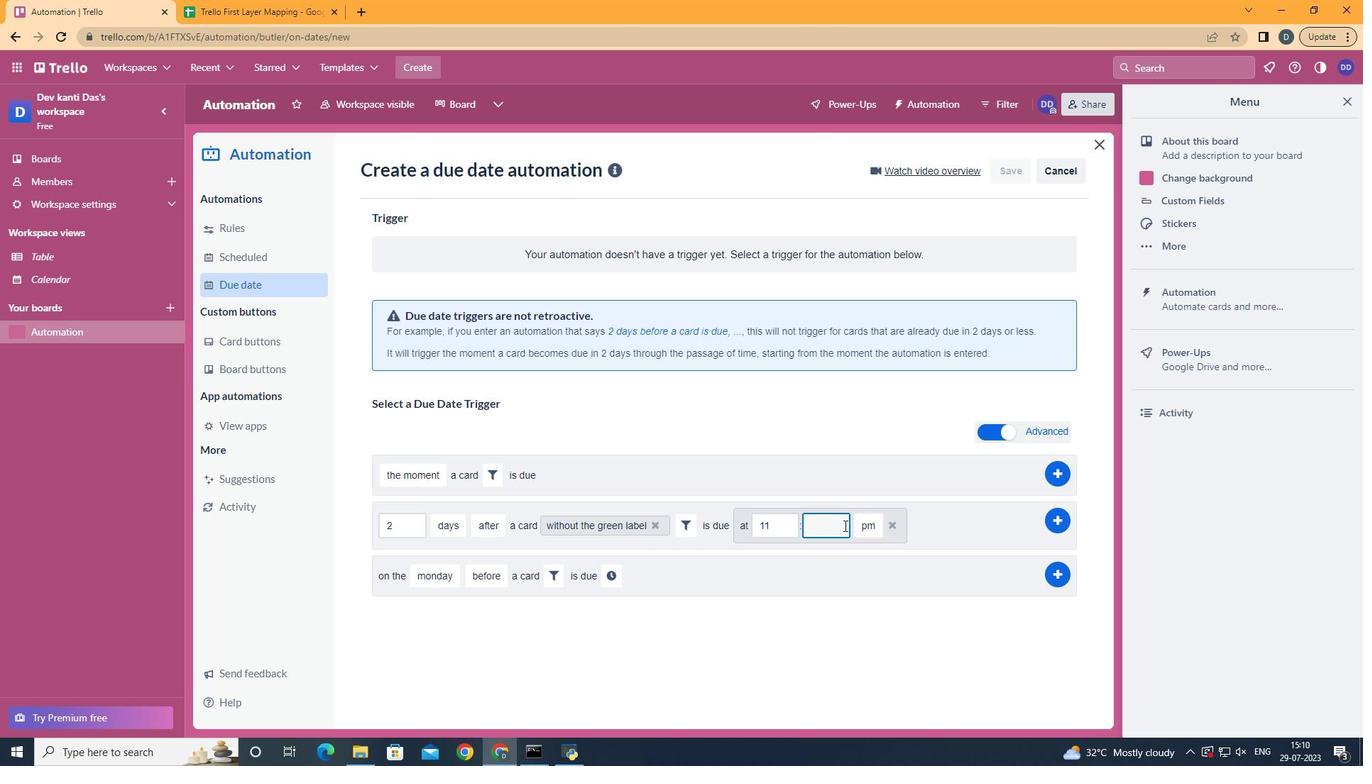 
Action: Mouse moved to (863, 553)
Screenshot: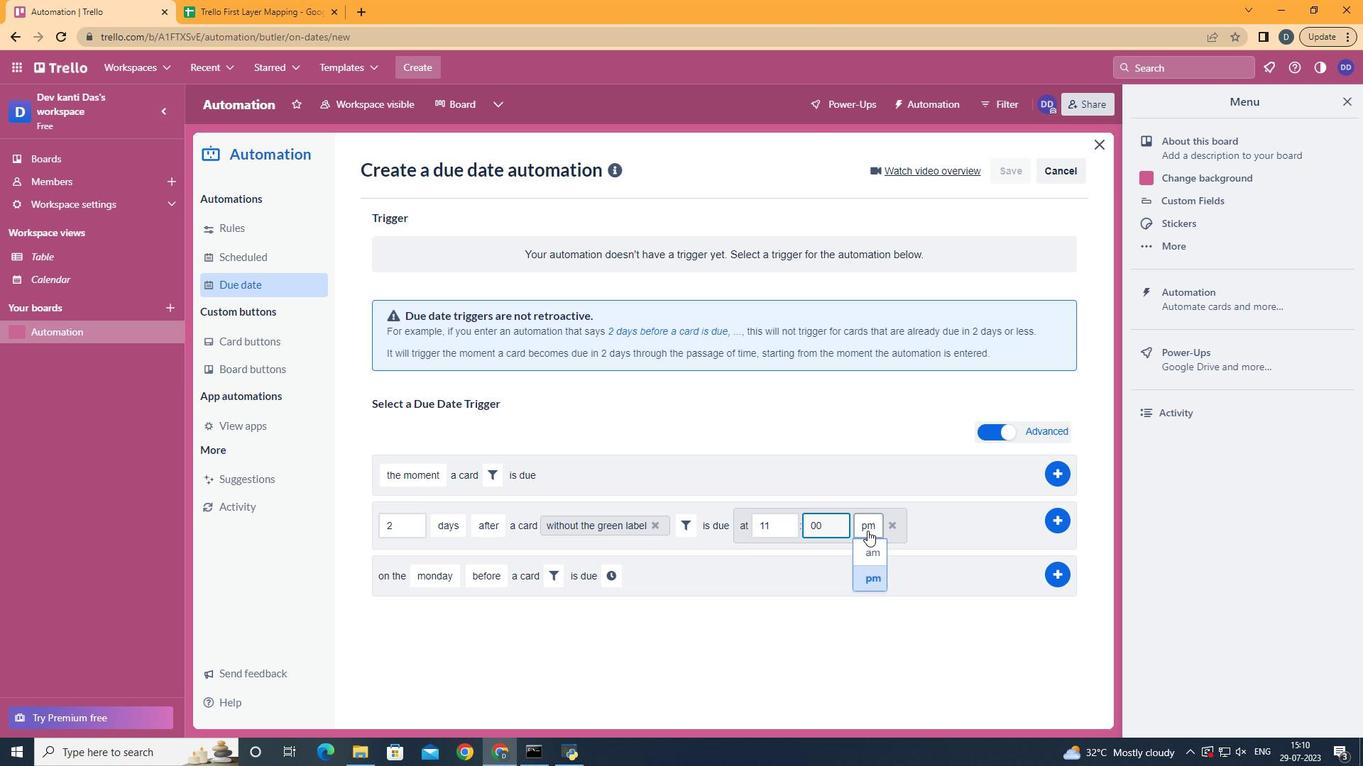 
Action: Mouse pressed left at (863, 553)
Screenshot: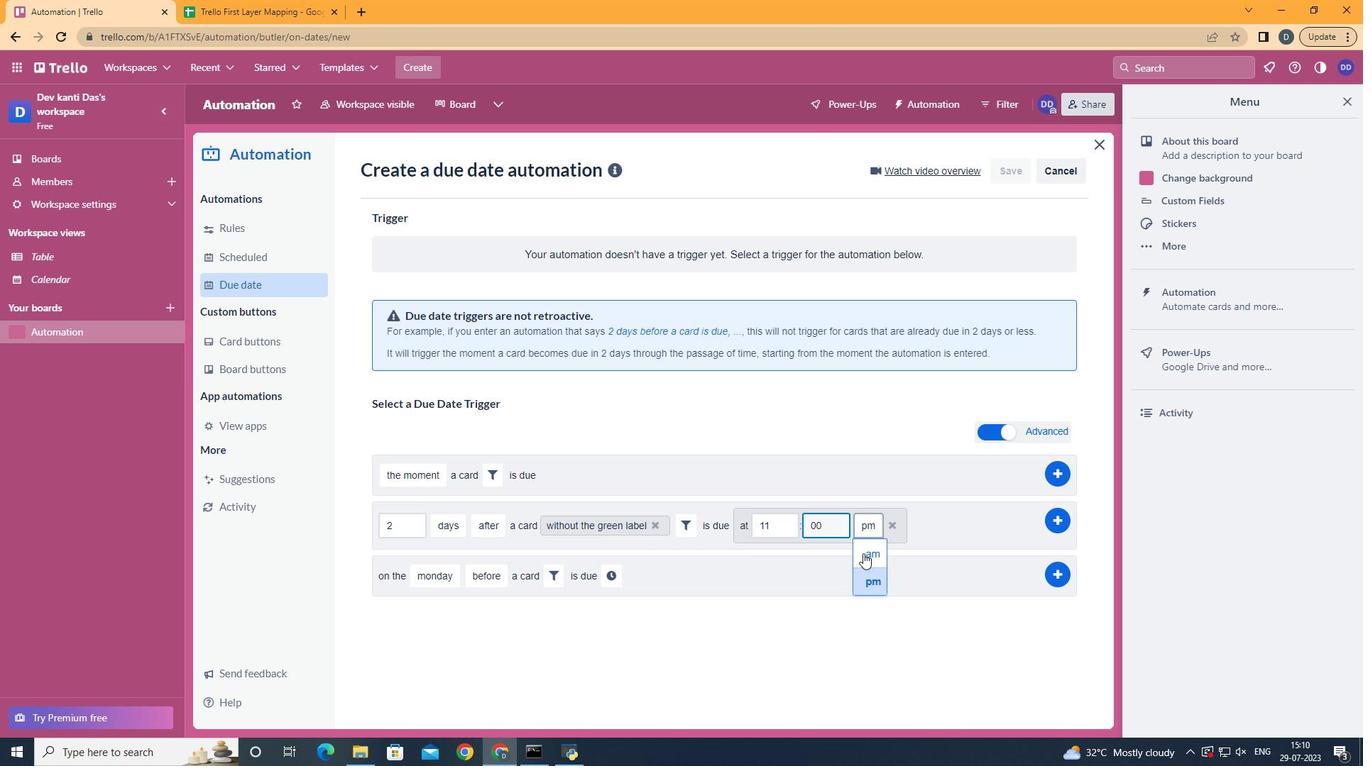 
